 Task: Set up a 30-minute session to discuss employee wellness programs.
Action: Mouse moved to (71, 123)
Screenshot: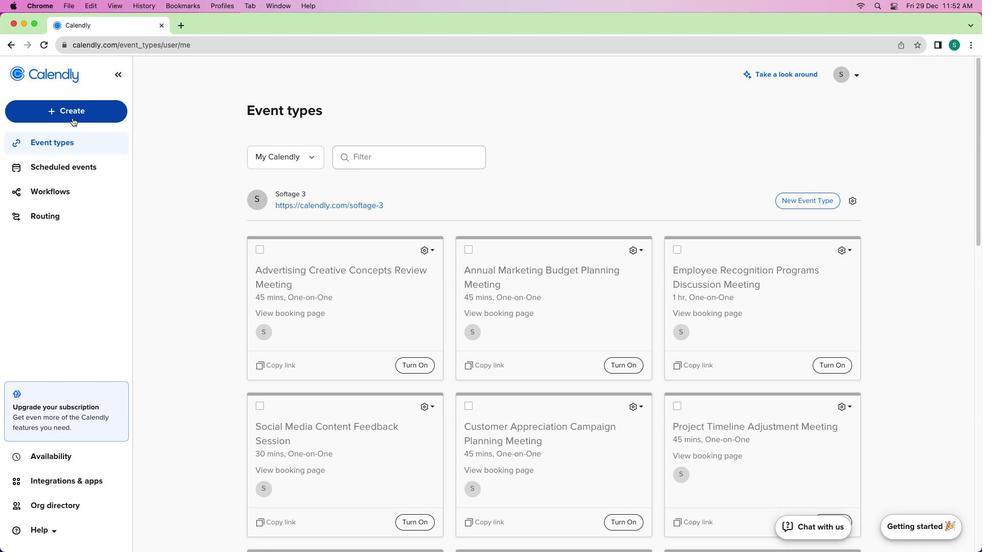 
Action: Mouse pressed left at (71, 123)
Screenshot: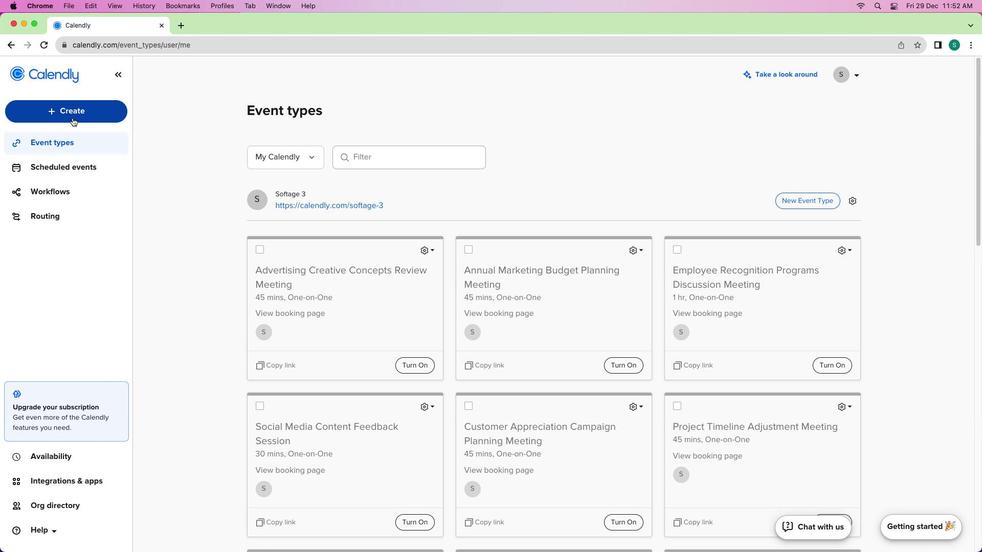 
Action: Mouse moved to (72, 118)
Screenshot: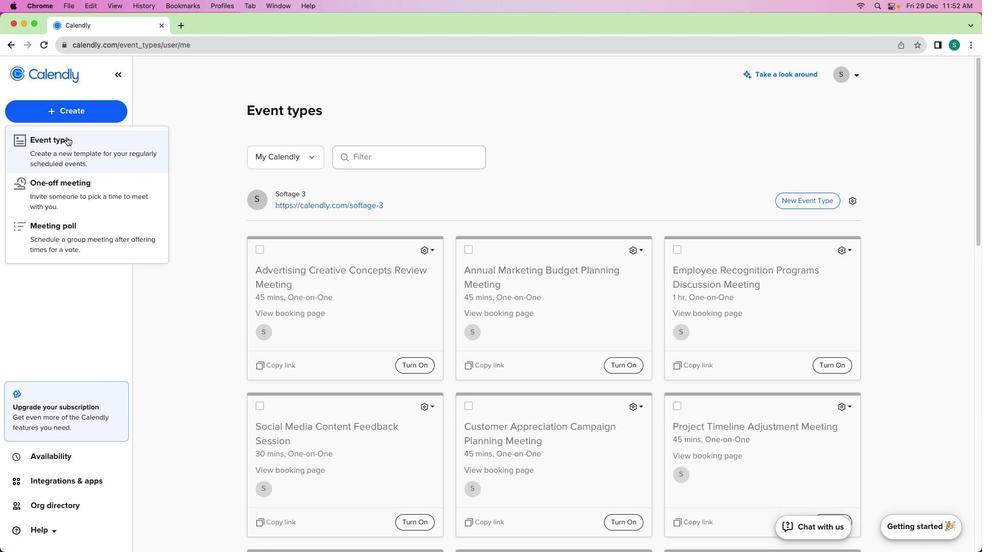
Action: Mouse pressed left at (72, 118)
Screenshot: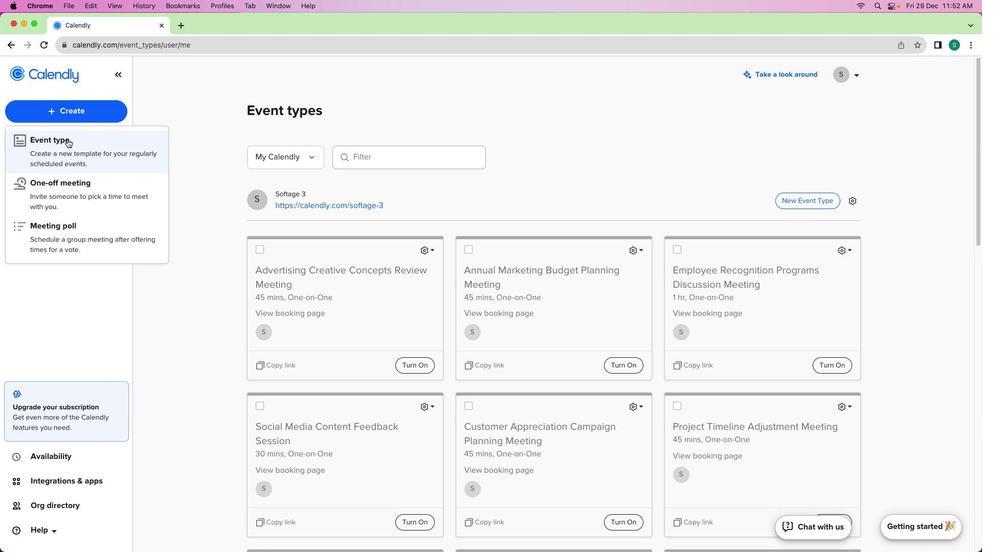 
Action: Mouse moved to (67, 140)
Screenshot: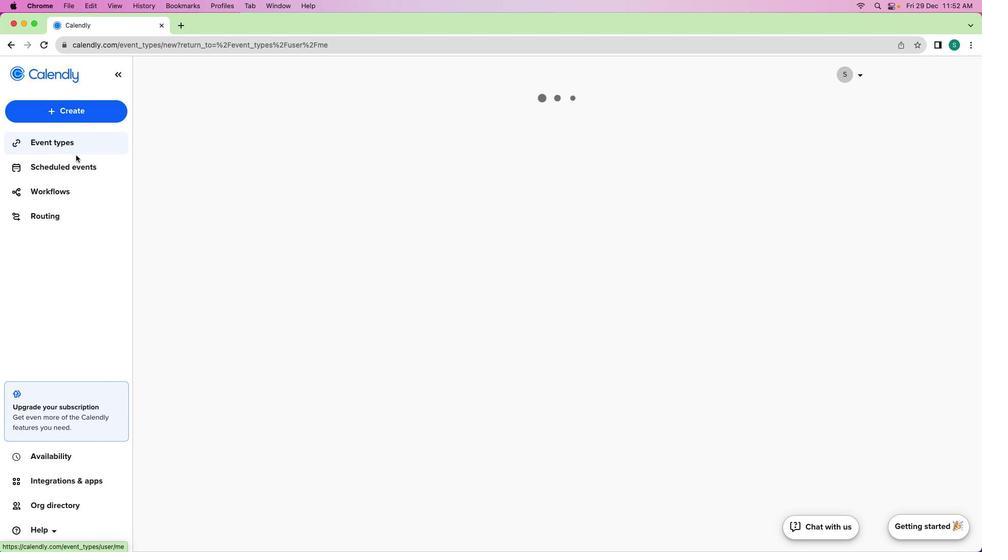 
Action: Mouse pressed left at (67, 140)
Screenshot: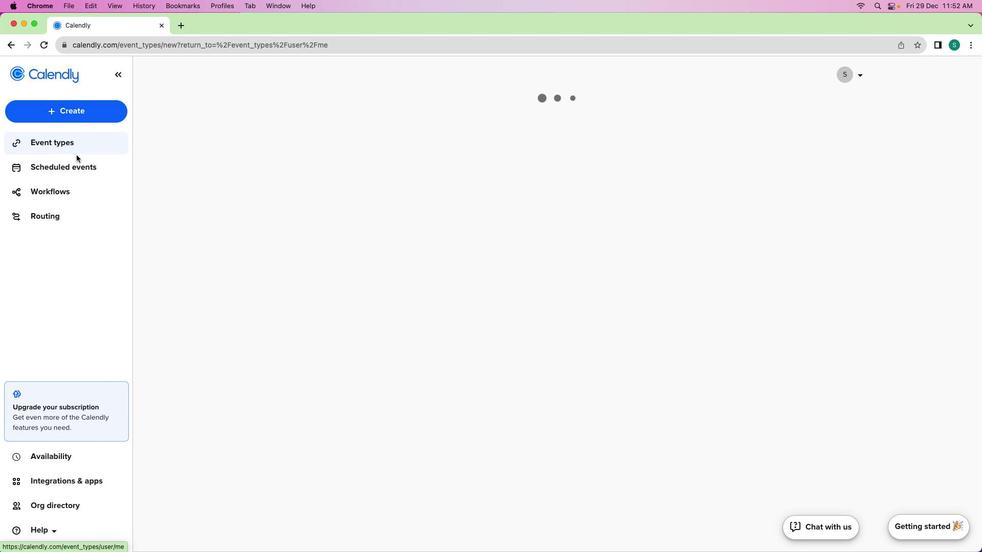 
Action: Mouse moved to (380, 200)
Screenshot: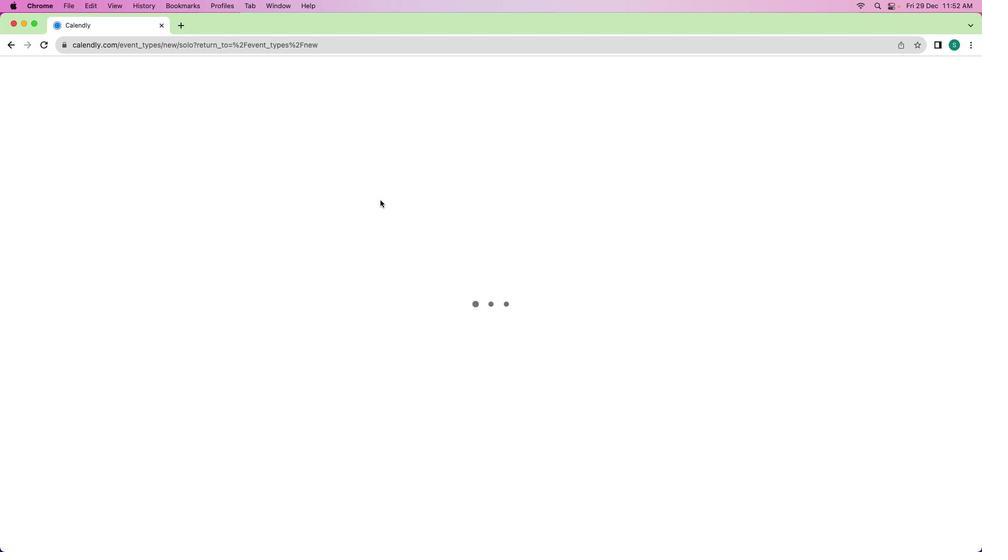
Action: Mouse pressed left at (380, 200)
Screenshot: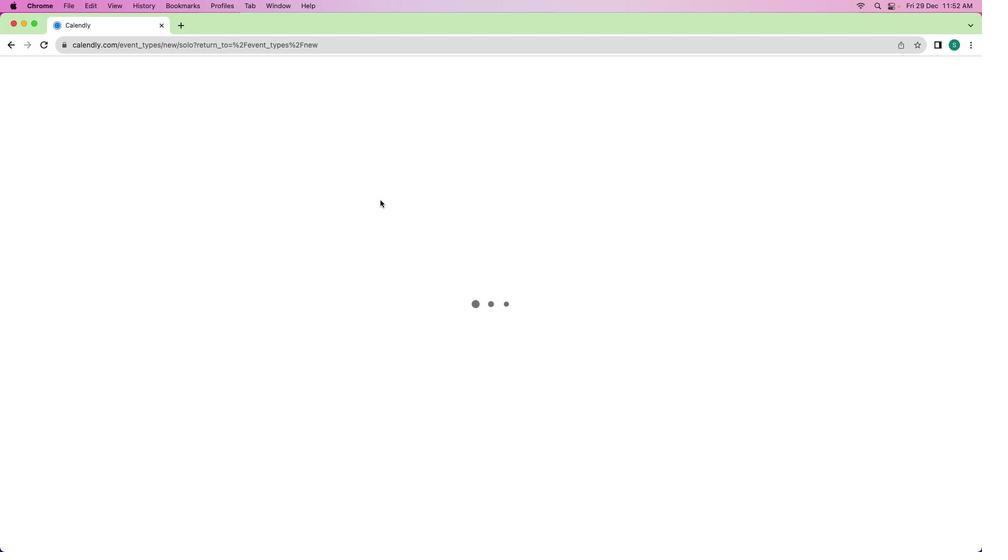 
Action: Mouse moved to (75, 157)
Screenshot: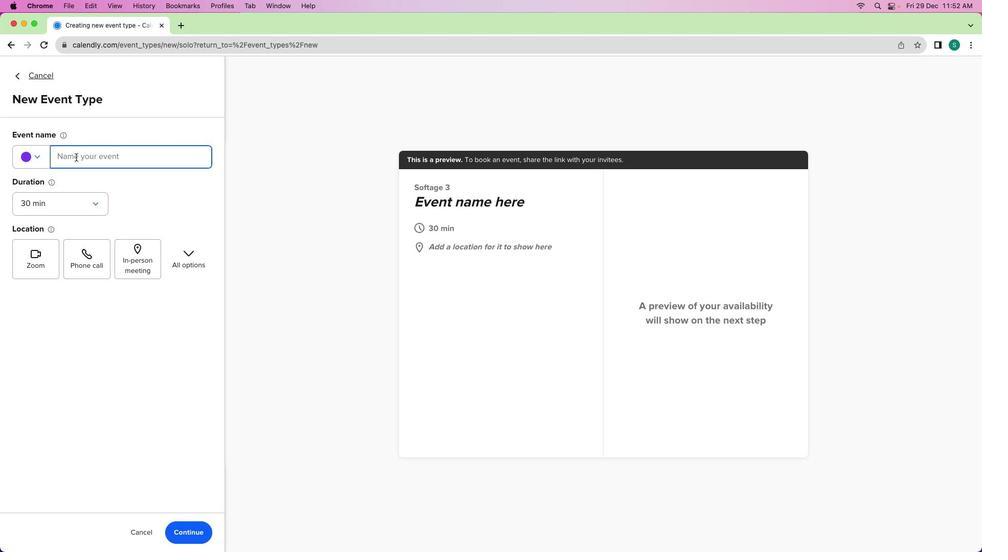 
Action: Mouse pressed left at (75, 157)
Screenshot: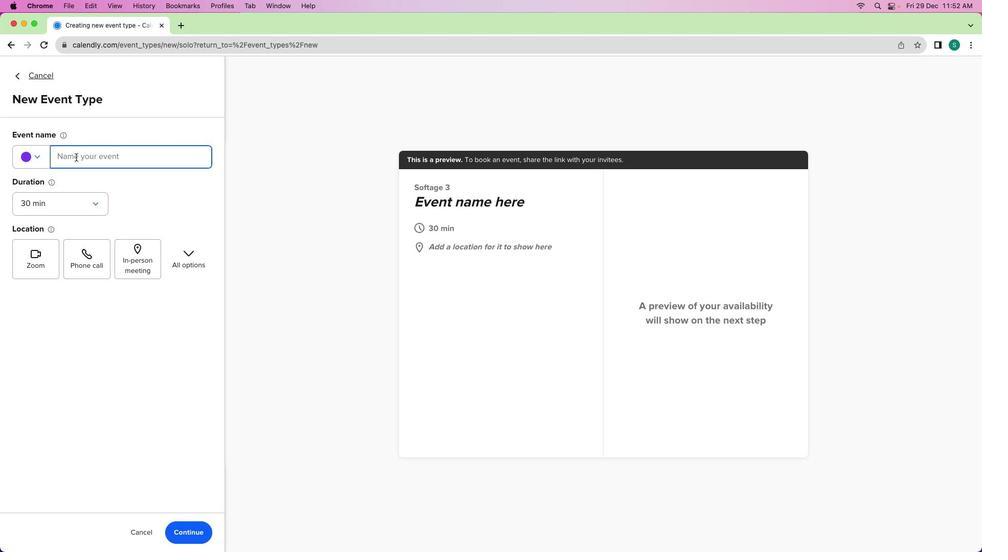 
Action: Mouse moved to (75, 157)
Screenshot: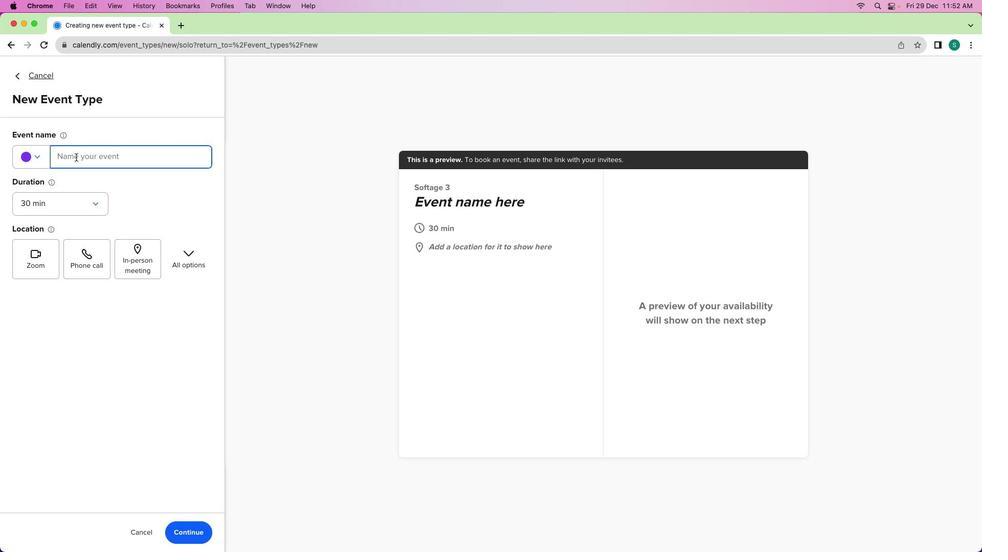 
Action: Key pressed Key.shift'E''m''p''l''o''y''e''e'Key.spaceKey.shift'W''e''l''l''n''e''s''s'Key.spaceKey.shift'P''r''o''g''r''a''m''s'Key.spaceKey.shift'D''i''s''c''u''s''i''o'Key.backspaceKey.backspace's''i''o''n'Key.spaceKey.shift'S''e''s''s''i''o''n'
Screenshot: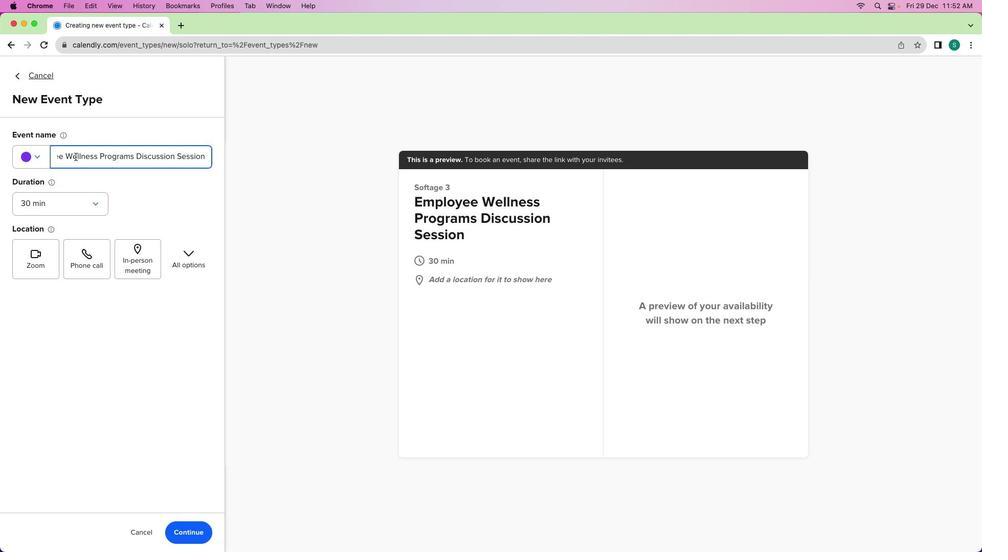 
Action: Mouse moved to (31, 161)
Screenshot: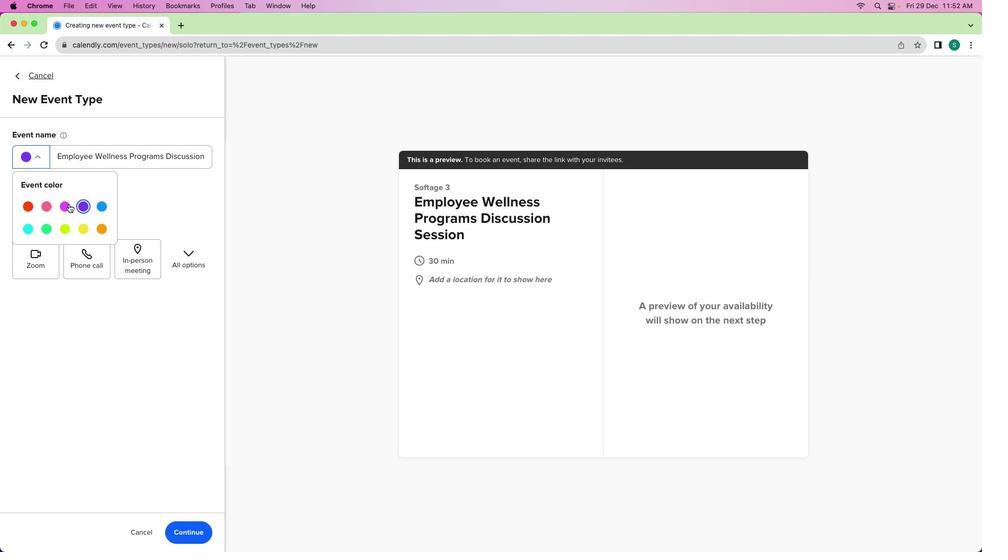 
Action: Mouse pressed left at (31, 161)
Screenshot: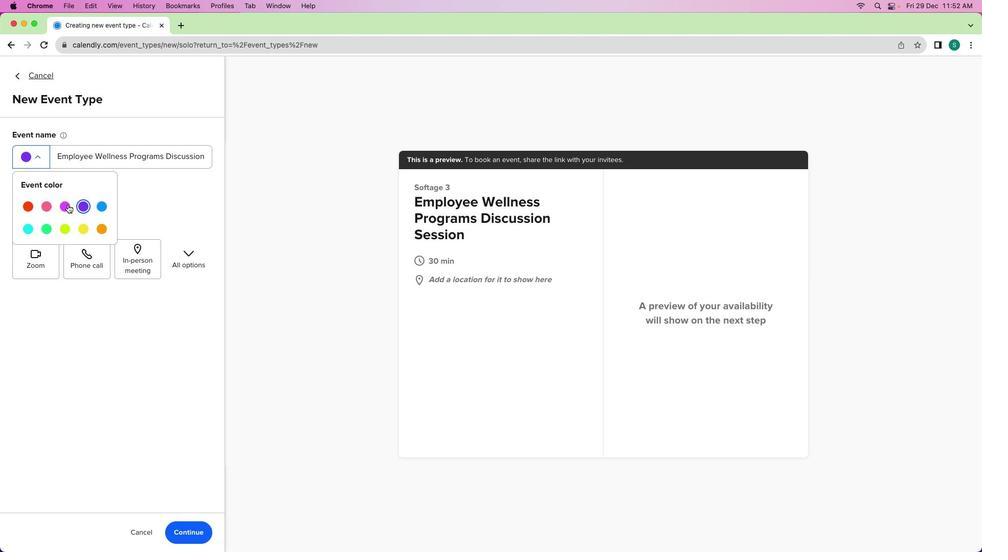 
Action: Mouse moved to (47, 206)
Screenshot: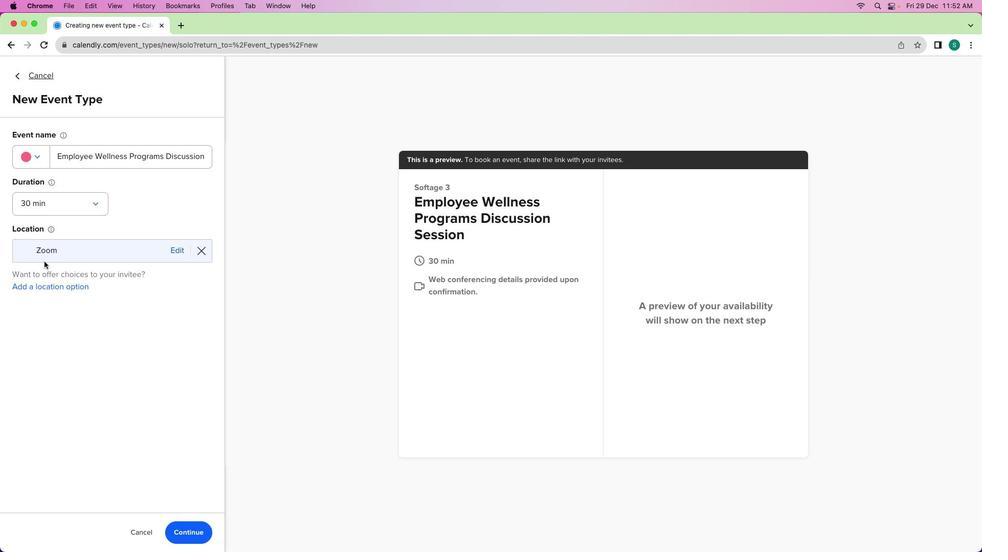 
Action: Mouse pressed left at (47, 206)
Screenshot: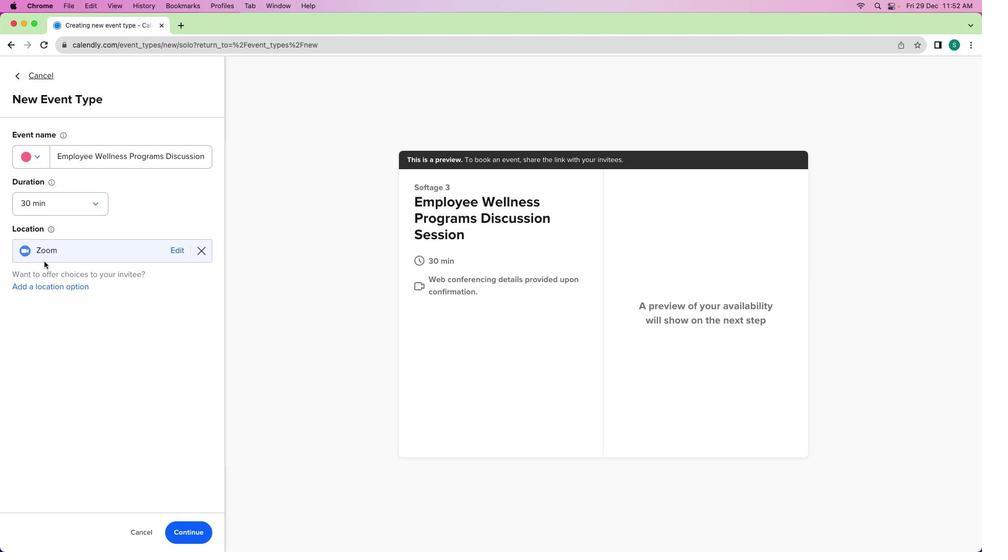 
Action: Mouse moved to (44, 262)
Screenshot: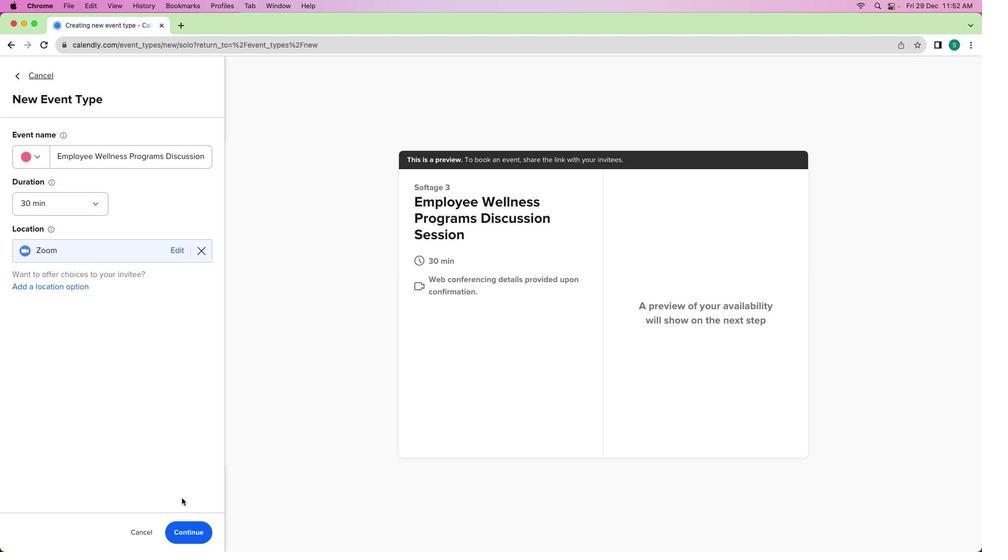 
Action: Mouse pressed left at (44, 262)
Screenshot: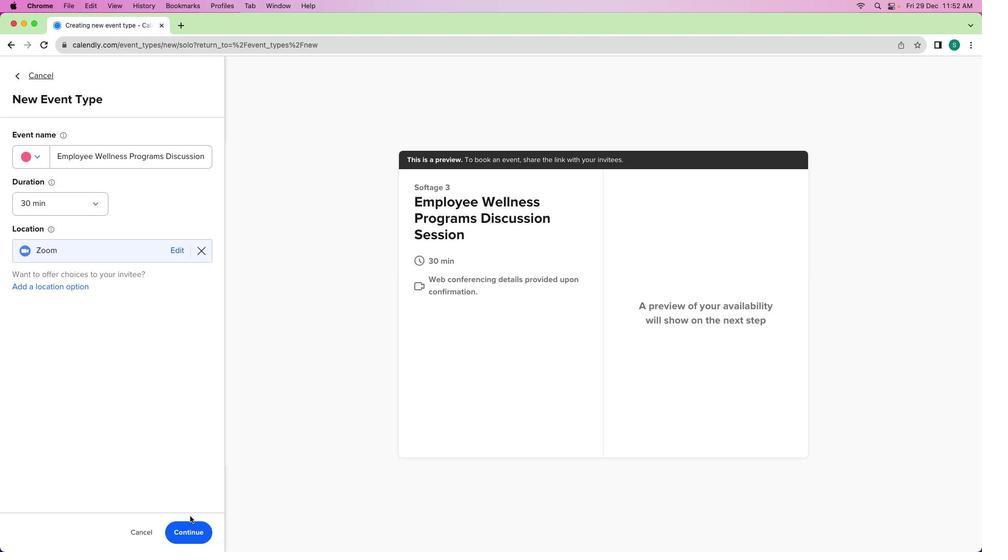 
Action: Mouse moved to (193, 530)
Screenshot: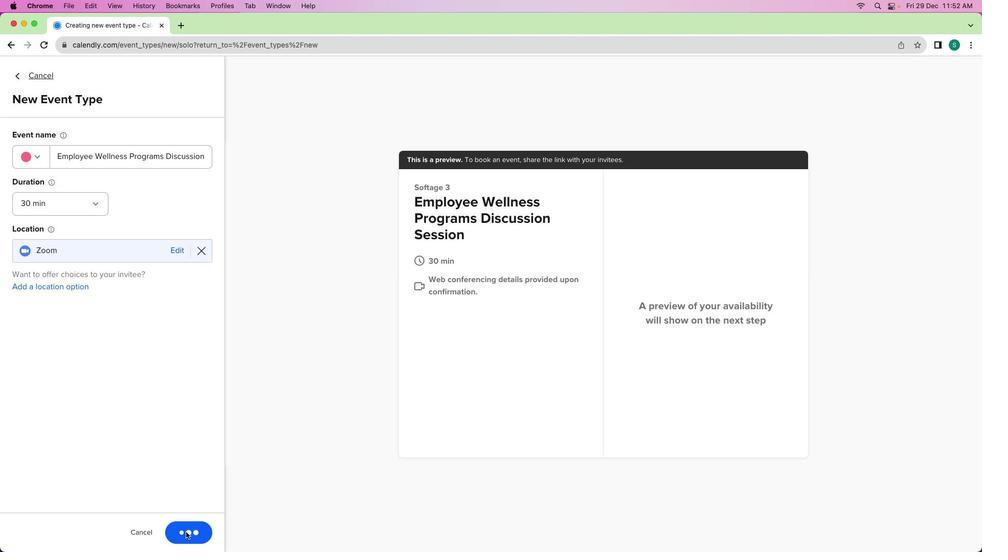 
Action: Mouse pressed left at (193, 530)
Screenshot: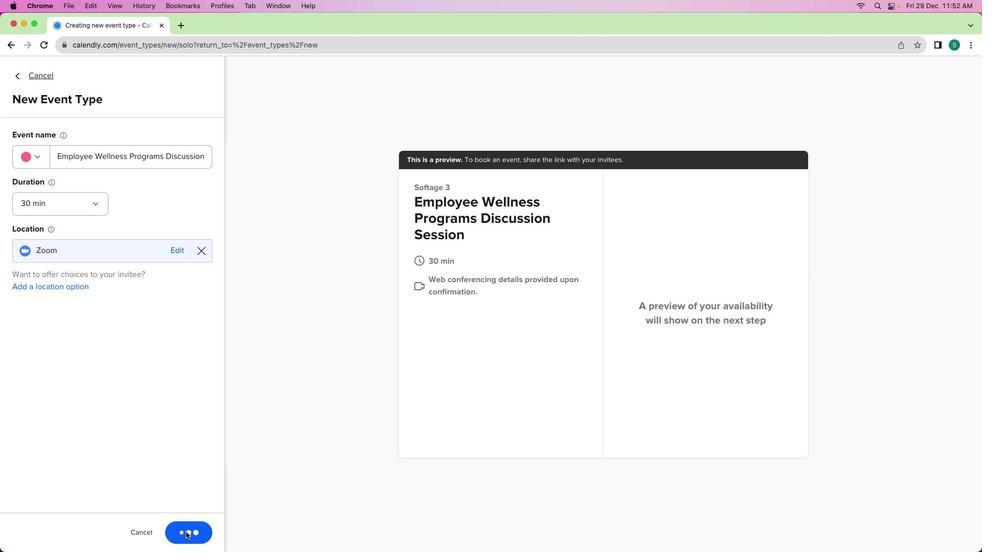 
Action: Mouse moved to (116, 195)
Screenshot: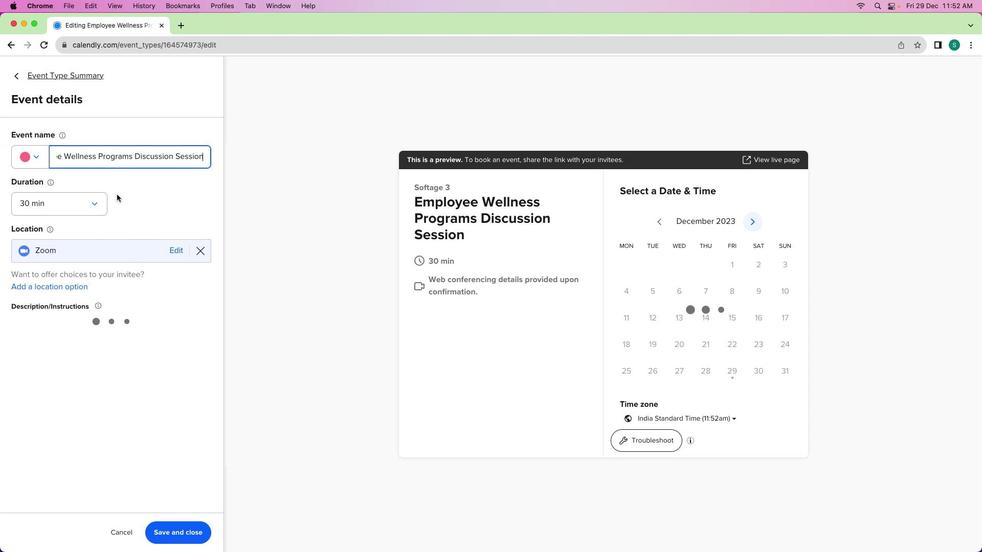 
Action: Mouse pressed left at (116, 195)
Screenshot: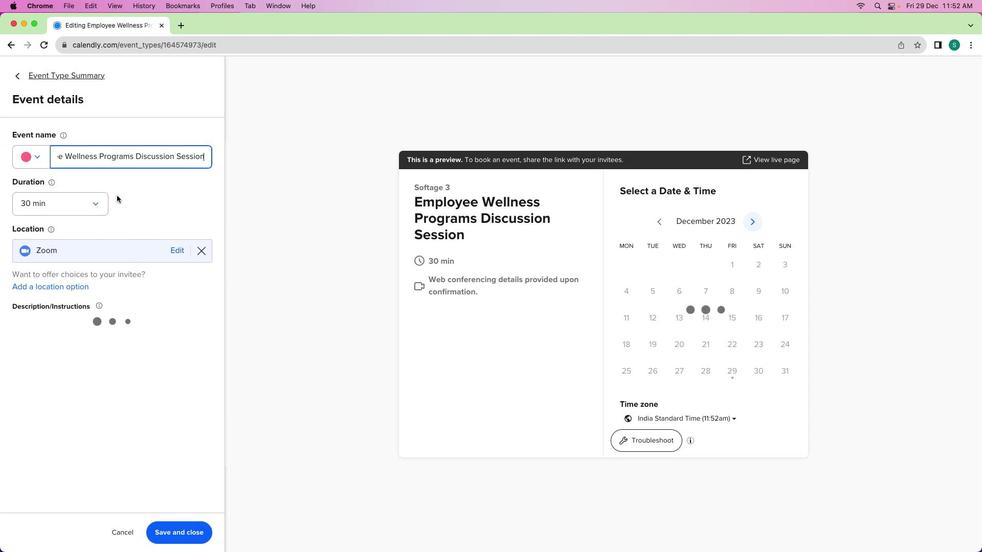 
Action: Mouse moved to (116, 354)
Screenshot: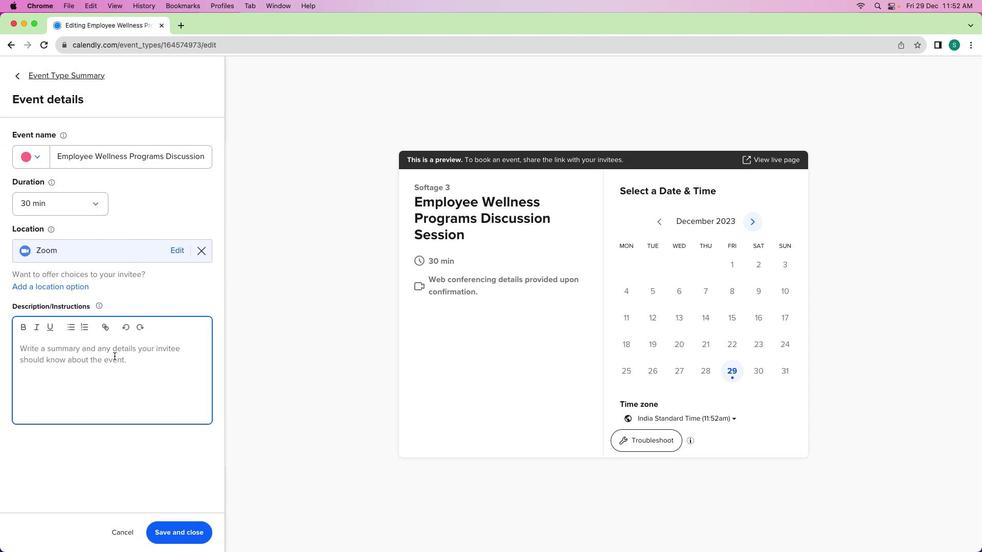 
Action: Mouse pressed left at (116, 354)
Screenshot: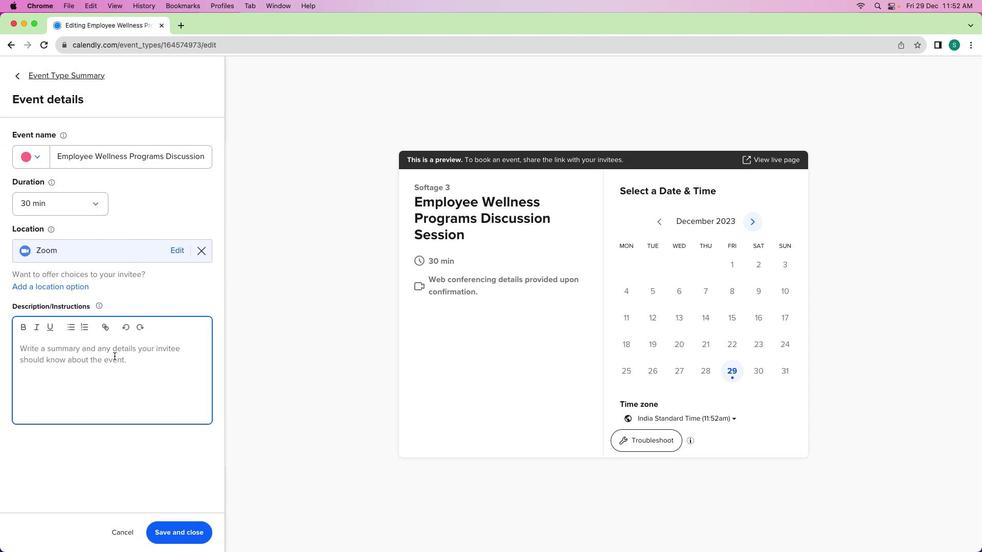 
Action: Mouse moved to (114, 356)
Screenshot: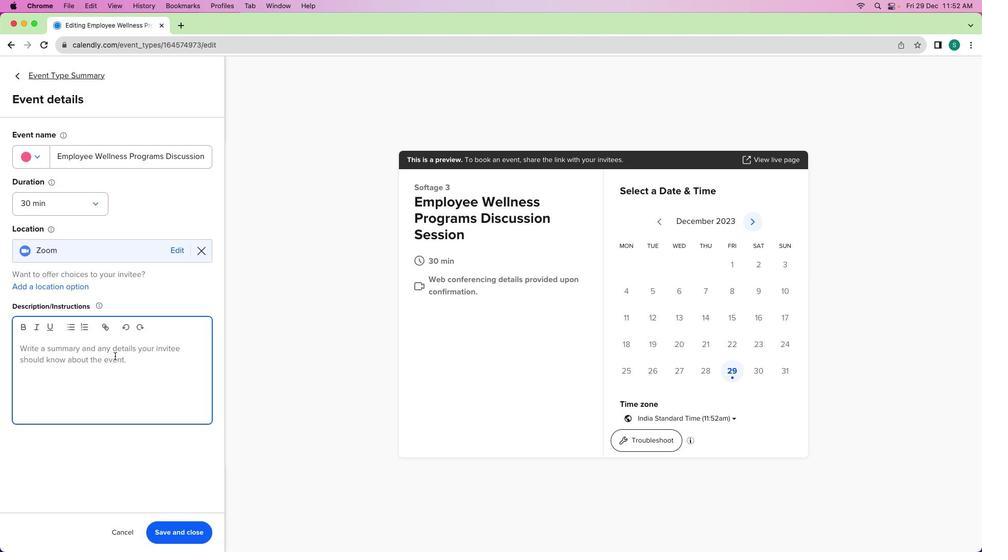 
Action: Key pressed Key.shift'J''o''i''n'Key.space'm''e'Key.space'f''o''r'Key.space'a'Key.space'f''o''c''u''s''e''d'Key.space'3''0''-''m''i''n''u''t''e'Key.space's''e''s''s''i''o''n'Key.space'd''e''d''i''c''a''t''e''d'Key.space't''o'Key.space'd''i''s''c''u''s''s''i''n''h'Key.backspace'g'Key.space'o''u''r'Key.space'e''m''p''l''o''y''e''e'Key.space'w''e''l''l''n''e''s''s'Key.space'p''r''o''g''r''a''m''s''.'Key.spaceKey.shift'I''n'Key.space't''h''i''s'Key.space'm''e''e''t''i''n''g'','Key.space'w''e'Key.space'w''i''l''l'Key.space'e''x''p''l''o''r''e'Key.space'c''u''r''r''e''n''t'Key.space'i''n''i''t''i''a''t''i''v''e''s'','Key.space'g''a''t''h''e''r'Key.space'f''e''e''d''b''a''c''k'','Key.space'a''n''d'Key.space'b''r''a''i''n''s''t''o''r''m'Key.space'i''d''e''a''s'Key.space't''o'Key.space'e''n''h''a''n''c''e'Key.space't''h''e'Key.space'o''v''e''r''-''a''l''l'Key.backspaceKey.backspaceKey.backspaceKey.backspace'a''l''l'Key.space'w''e''l''l''-''b''e''i''n''g'Key.space'o''f'Key.space'o''u''r'Key.space't''e''a''m'Key.space'm''e''m''b''e''r''s''.'
Screenshot: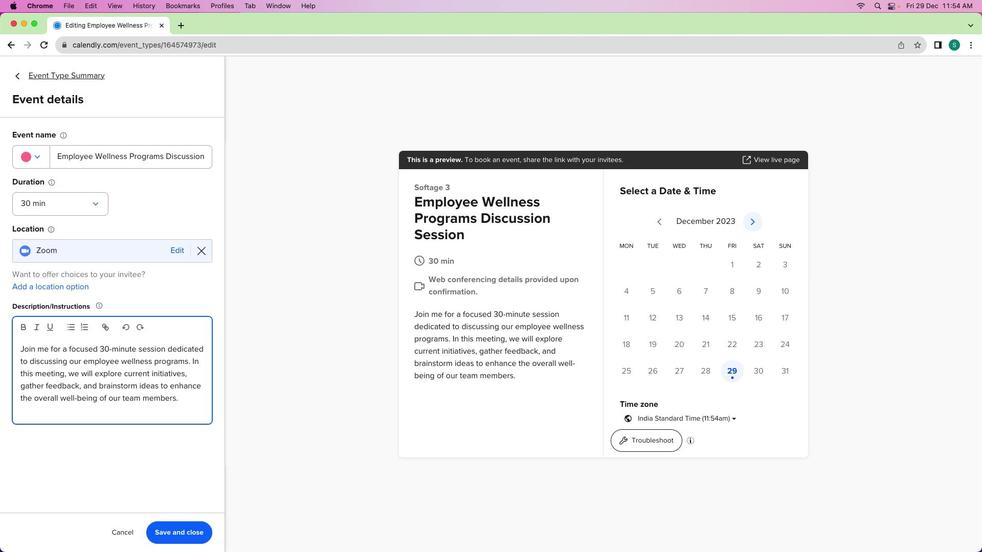 
Action: Mouse moved to (180, 527)
Screenshot: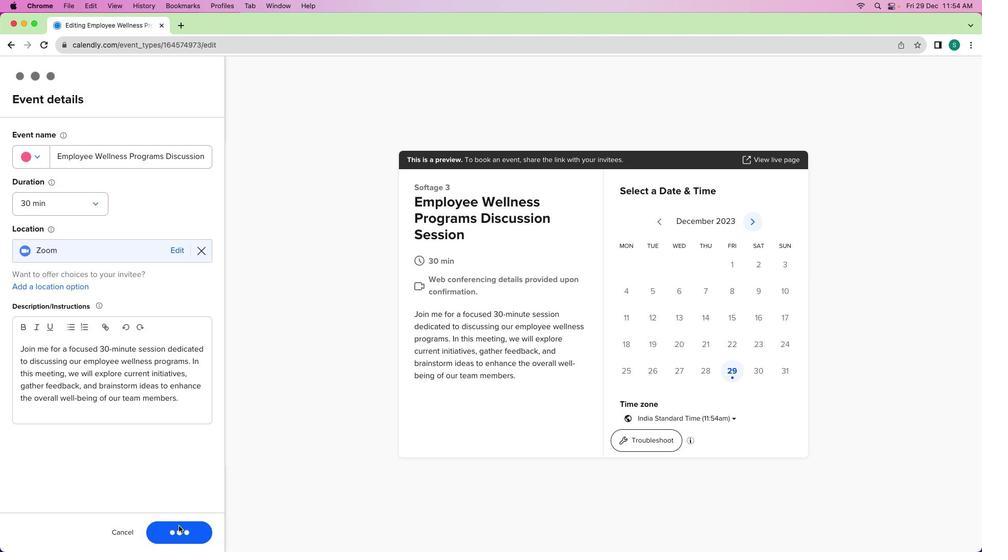 
Action: Mouse pressed left at (180, 527)
Screenshot: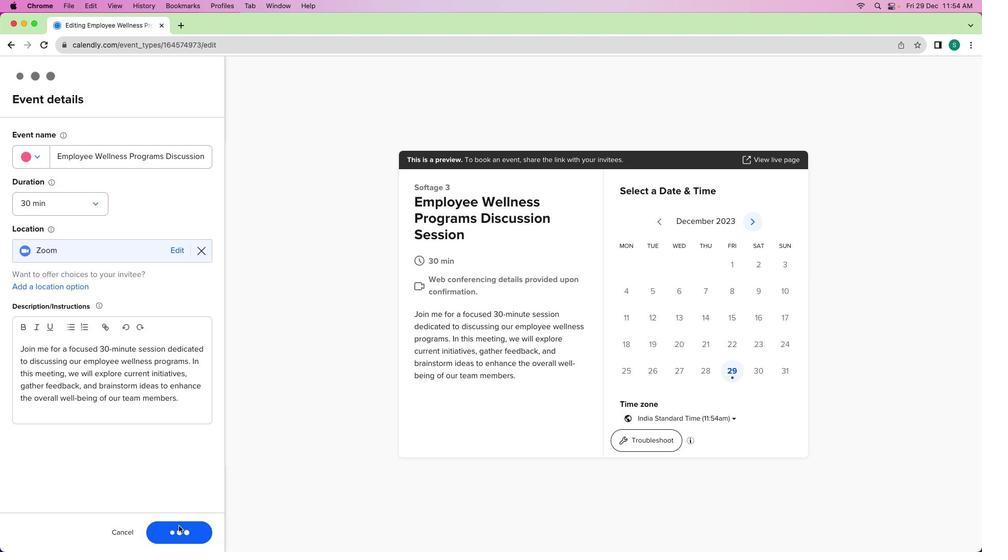 
Action: Mouse moved to (29, 72)
Screenshot: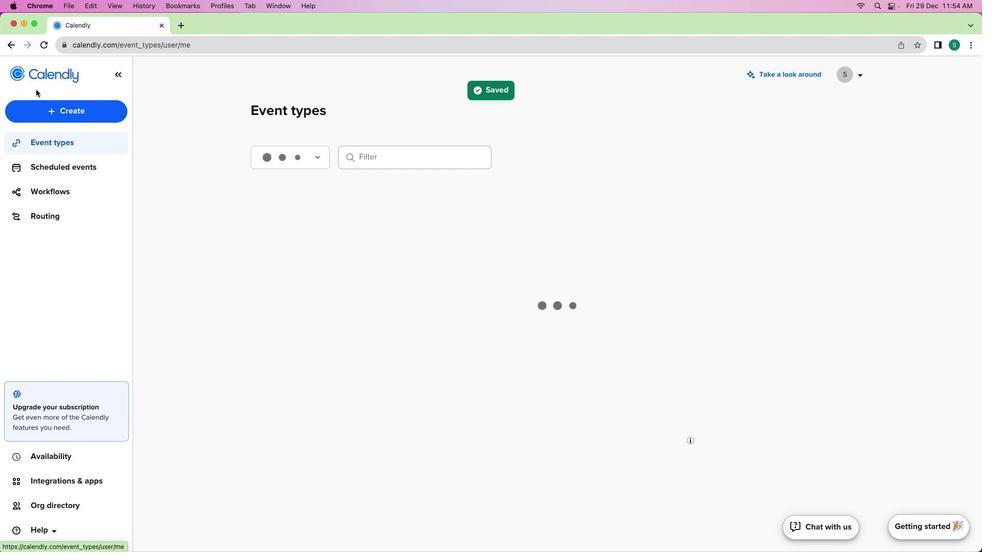 
Action: Mouse pressed left at (29, 72)
Screenshot: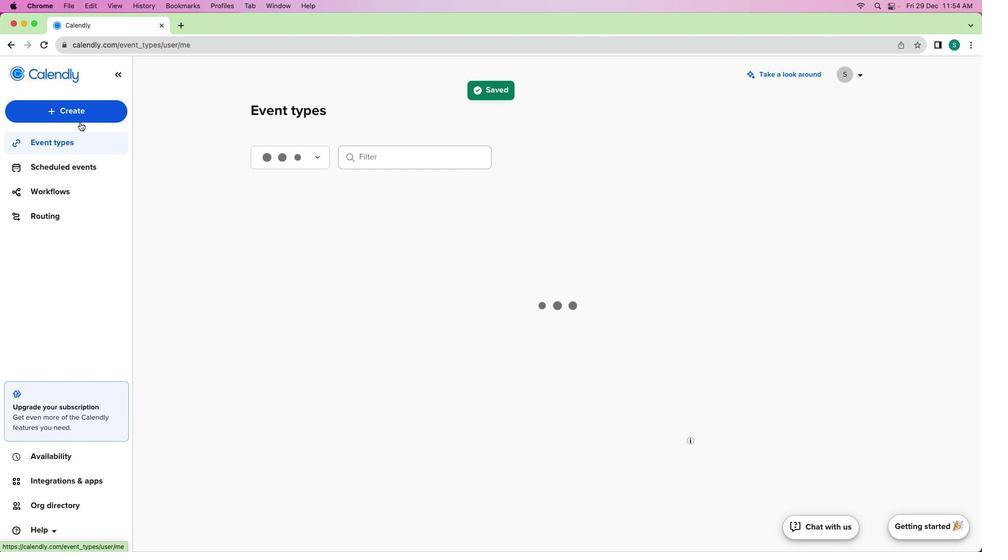 
Action: Mouse moved to (370, 315)
Screenshot: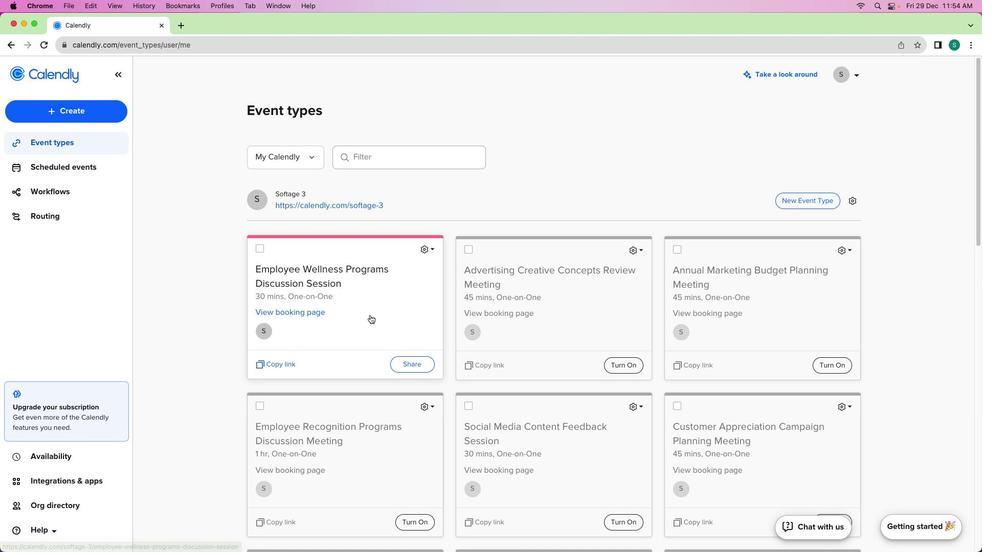
